 Task: Set the Billing Contact to 'match regex' under New invoice in find invoice.
Action: Mouse moved to (147, 19)
Screenshot: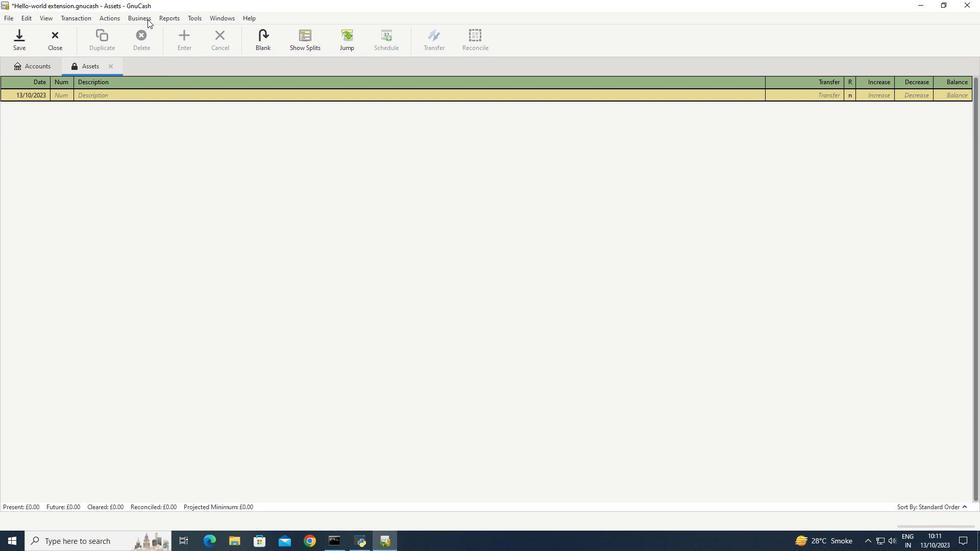 
Action: Mouse pressed left at (147, 19)
Screenshot: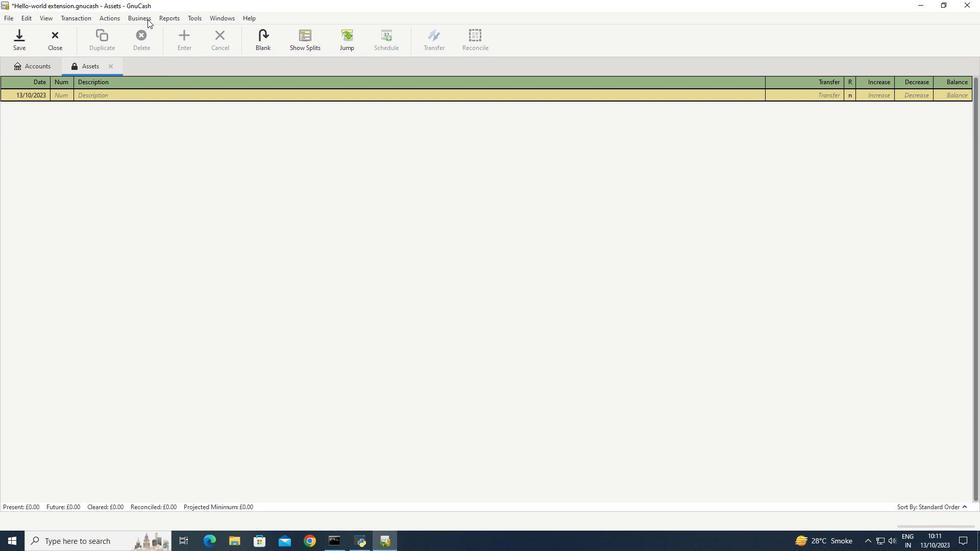 
Action: Mouse moved to (253, 80)
Screenshot: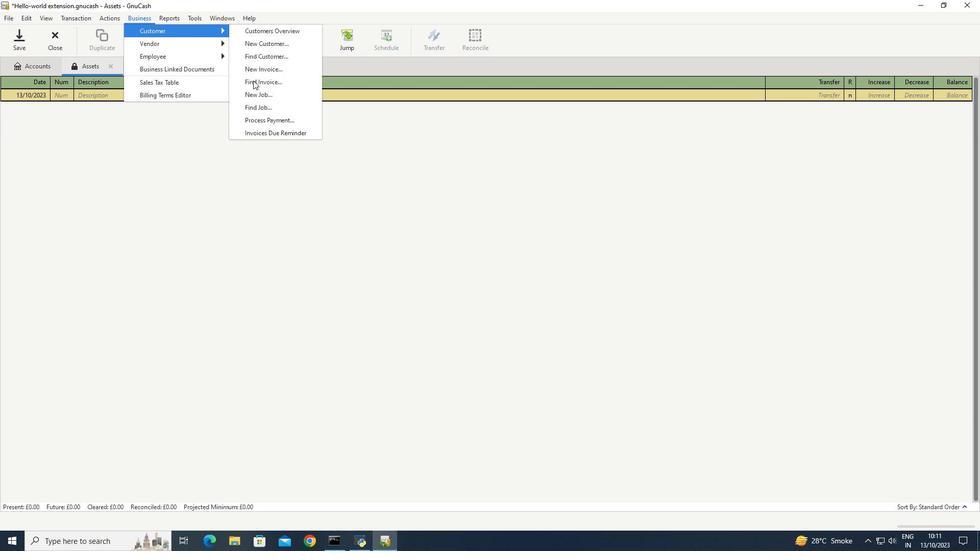 
Action: Mouse pressed left at (253, 80)
Screenshot: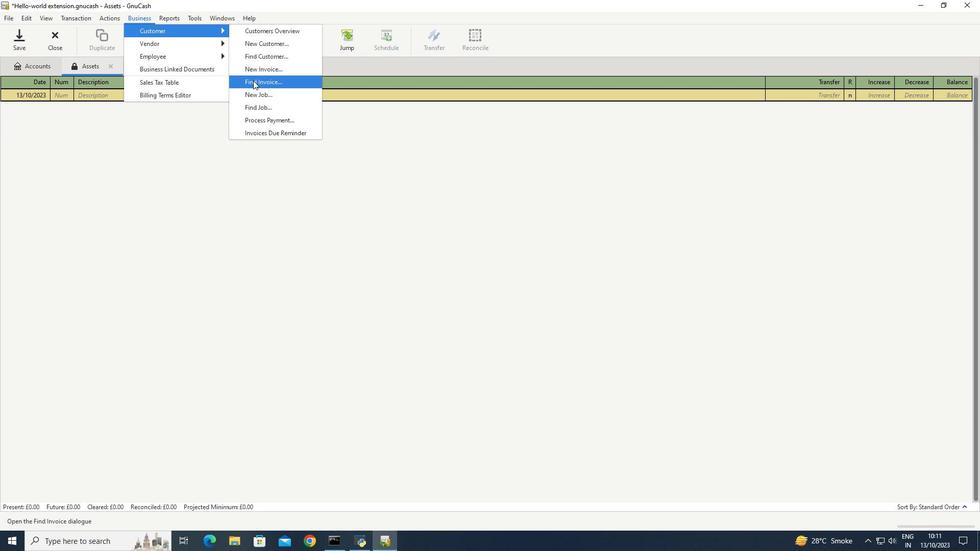 
Action: Mouse moved to (515, 351)
Screenshot: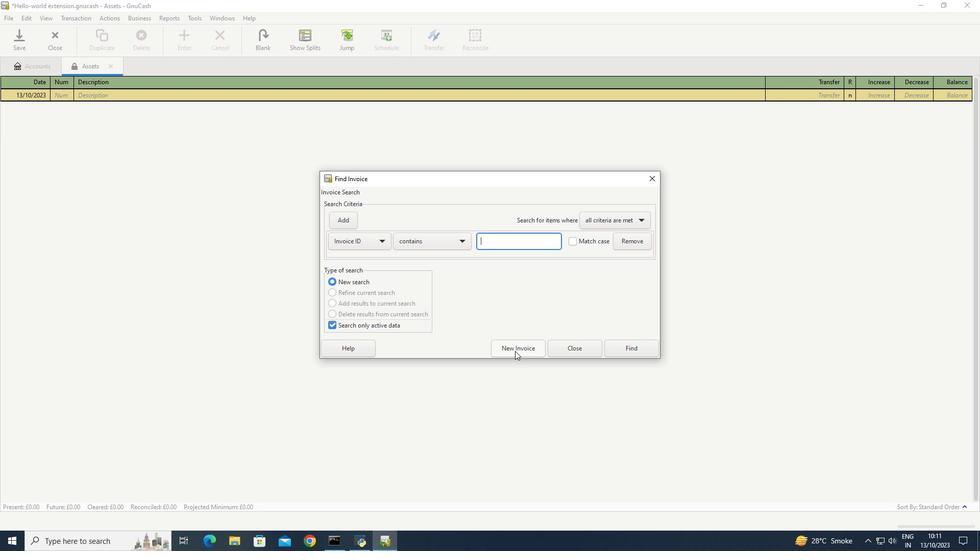 
Action: Mouse pressed left at (515, 351)
Screenshot: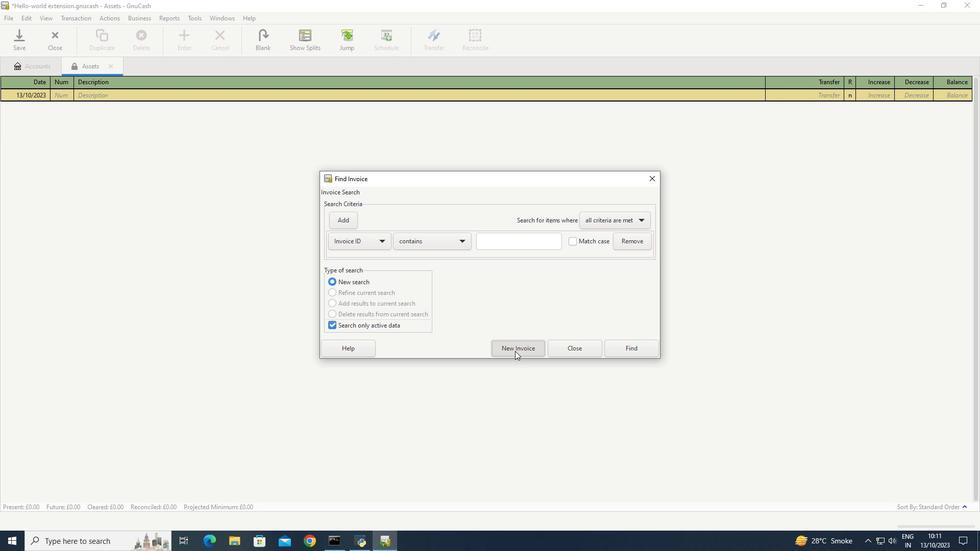 
Action: Mouse moved to (551, 271)
Screenshot: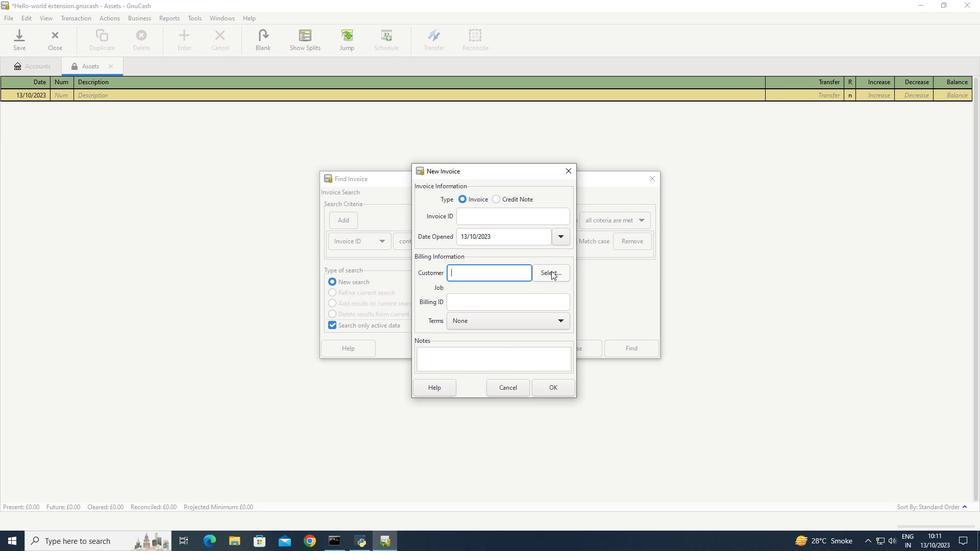 
Action: Mouse pressed left at (551, 271)
Screenshot: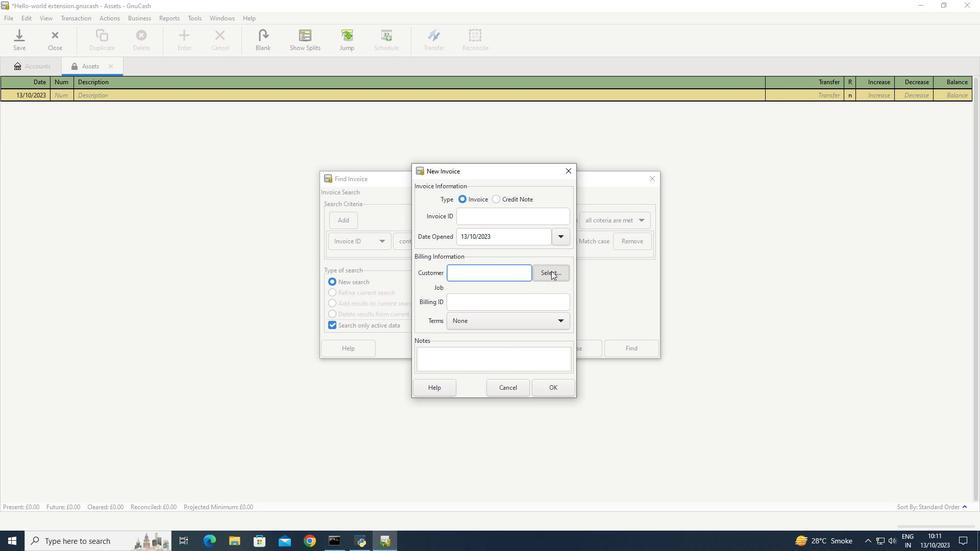 
Action: Mouse moved to (378, 239)
Screenshot: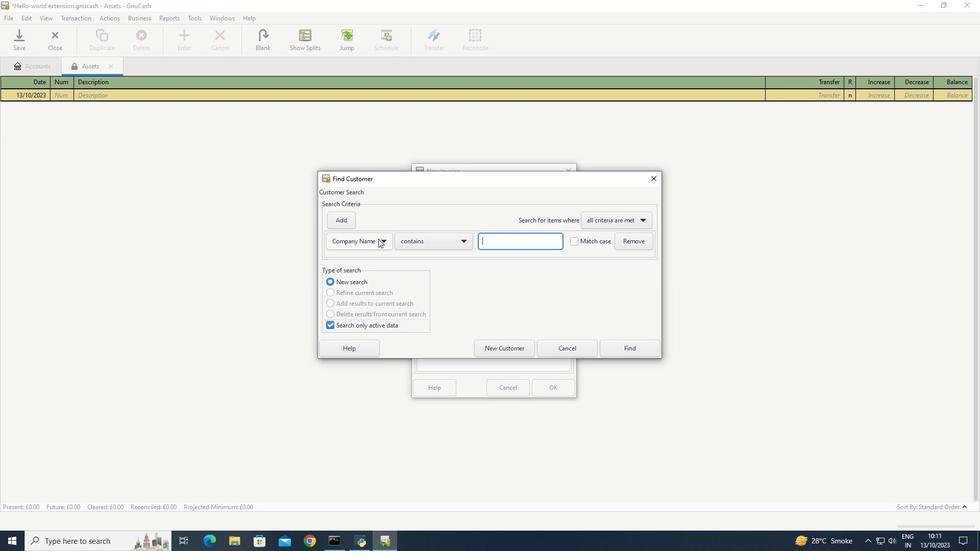 
Action: Mouse pressed left at (378, 239)
Screenshot: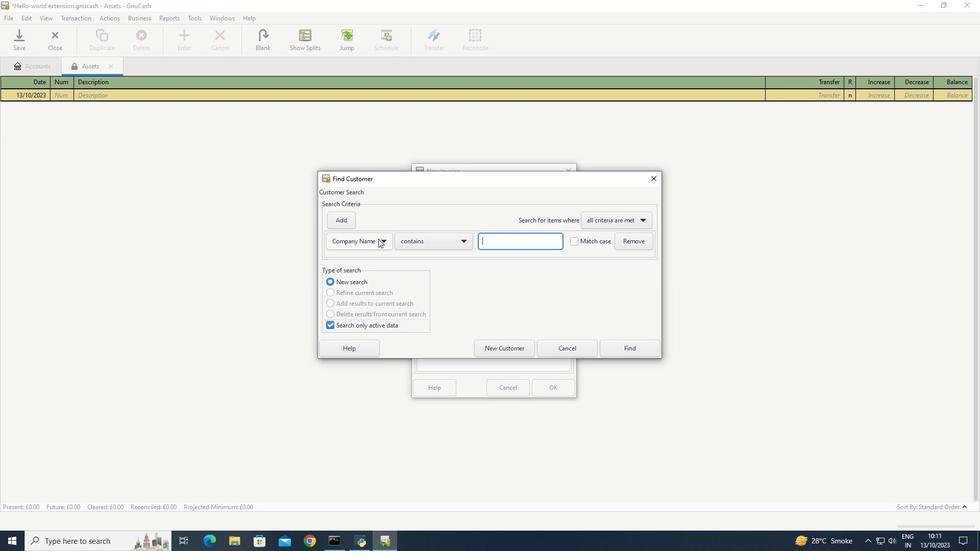 
Action: Mouse moved to (365, 274)
Screenshot: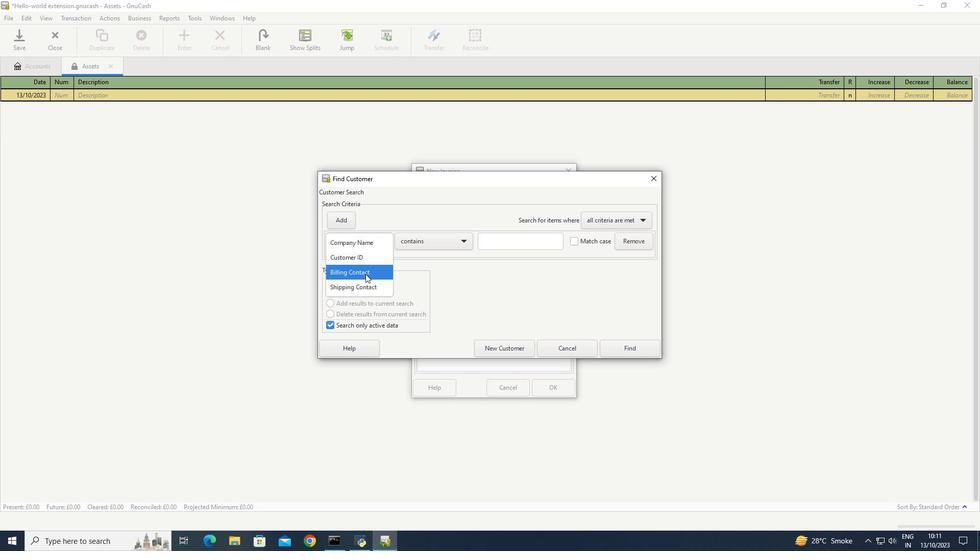 
Action: Mouse pressed left at (365, 274)
Screenshot: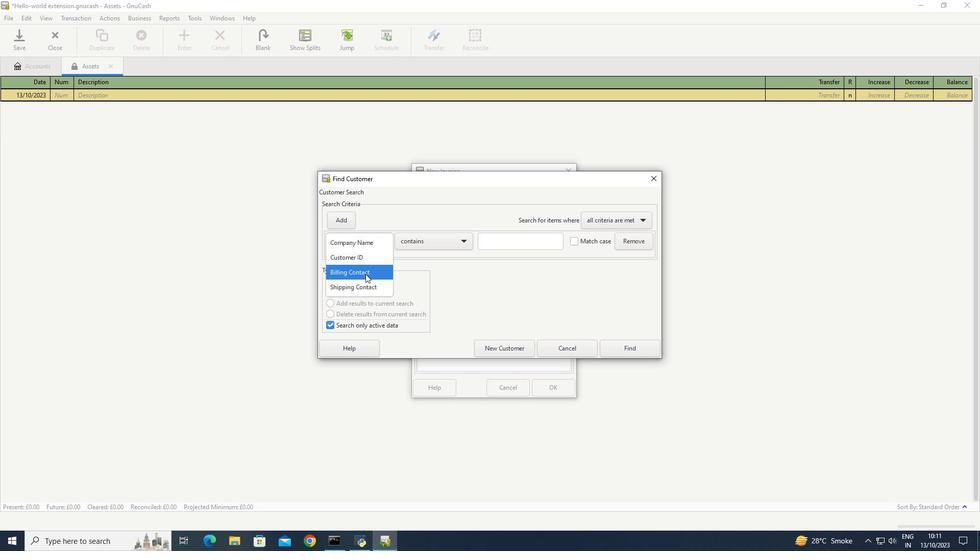 
Action: Mouse moved to (464, 240)
Screenshot: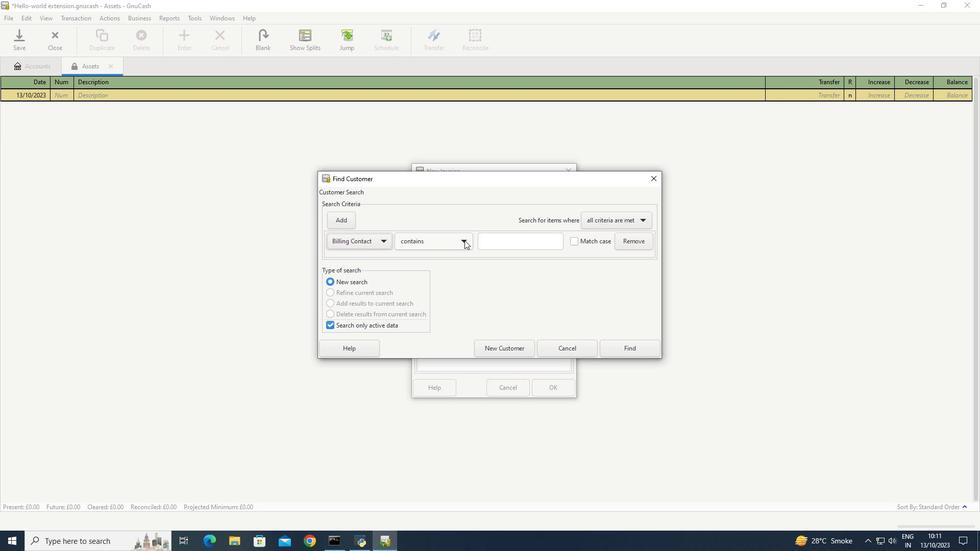 
Action: Mouse pressed left at (464, 240)
Screenshot: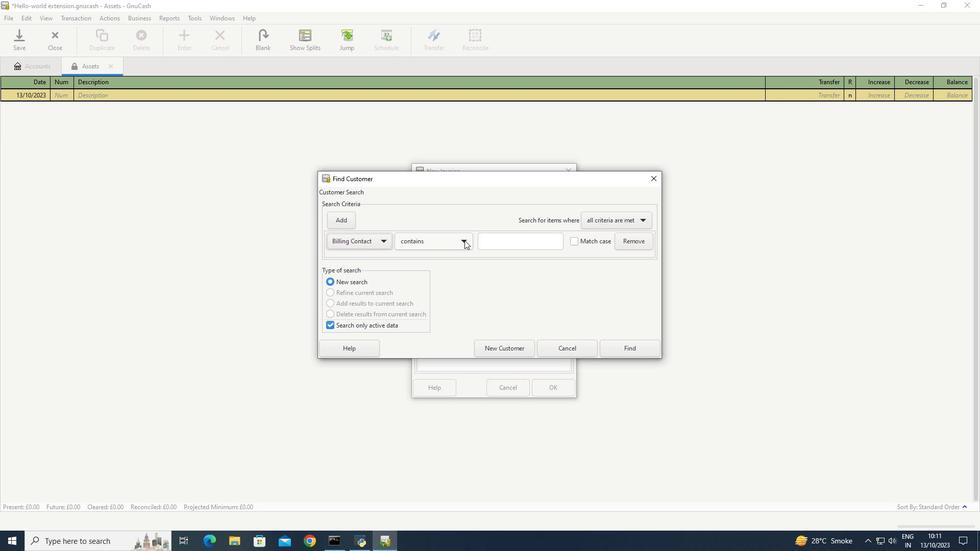 
Action: Mouse moved to (436, 273)
Screenshot: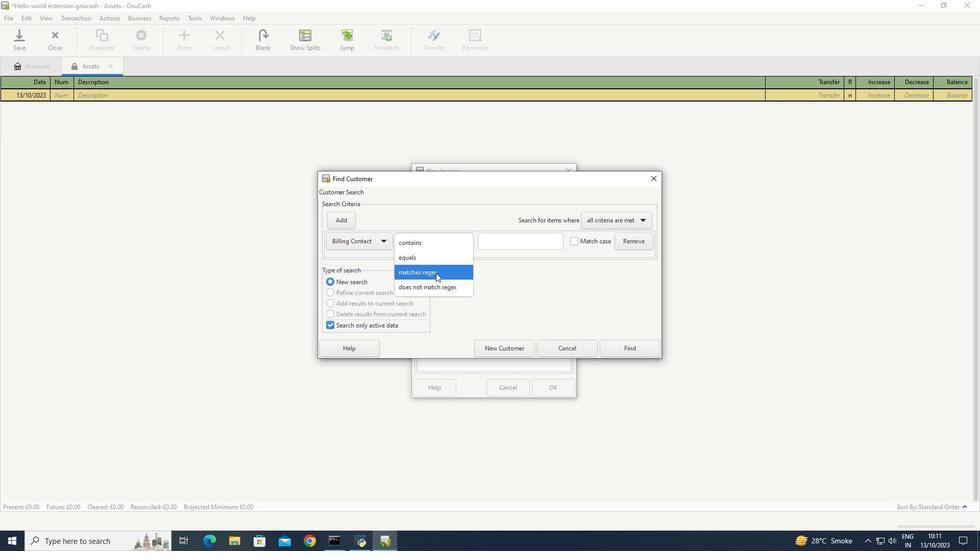 
Action: Mouse pressed left at (436, 273)
Screenshot: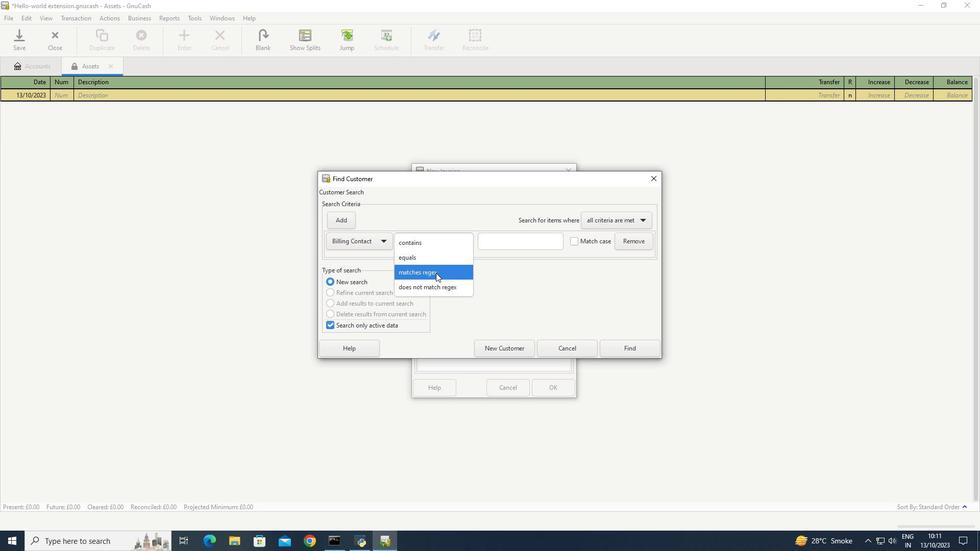 
Action: Mouse moved to (489, 285)
Screenshot: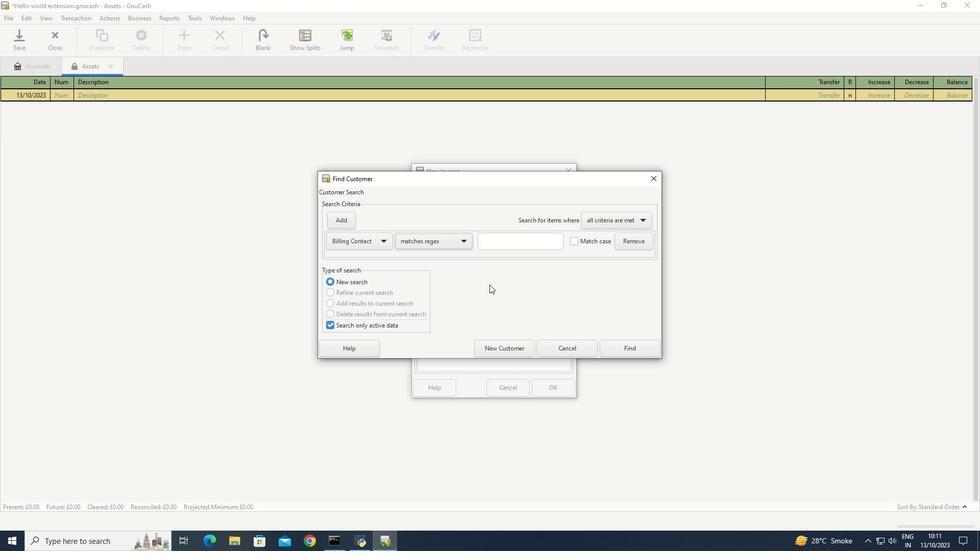 
